Task: Go to iMovie help and click, add background music
Action: Mouse moved to (222, 6)
Screenshot: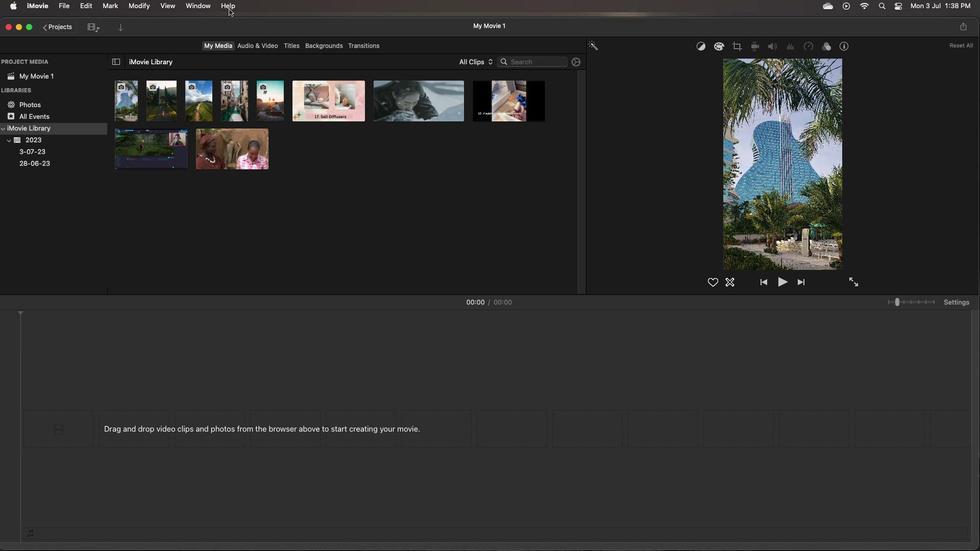 
Action: Mouse pressed left at (222, 6)
Screenshot: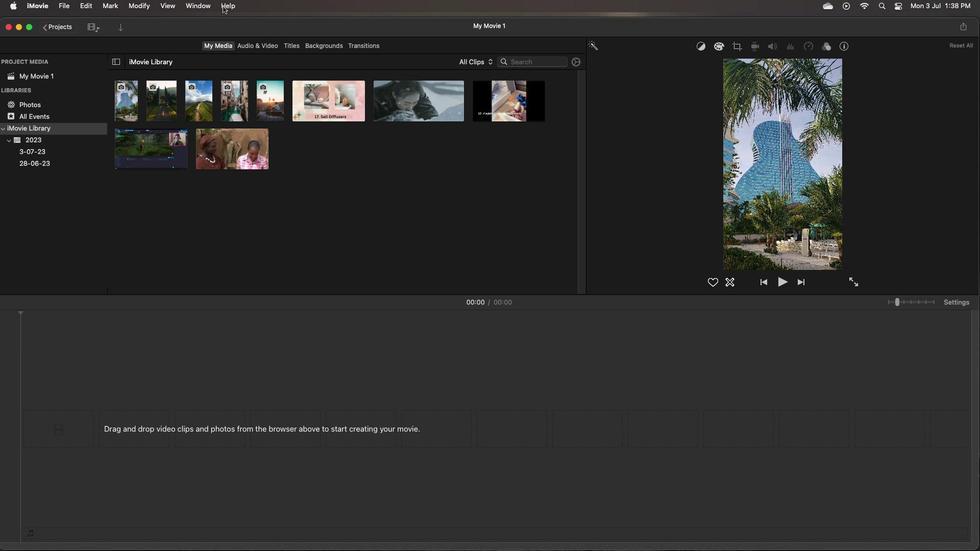 
Action: Mouse moved to (243, 34)
Screenshot: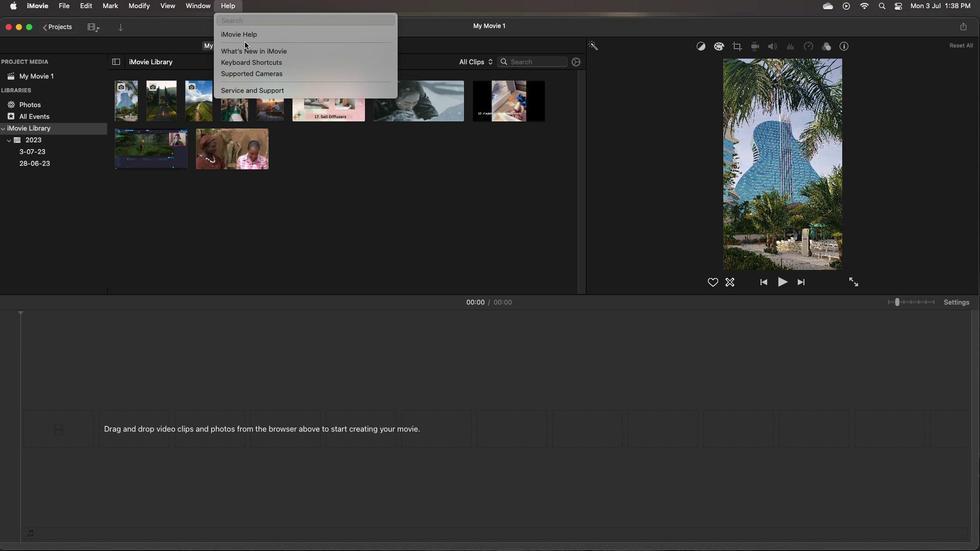 
Action: Mouse pressed left at (243, 34)
Screenshot: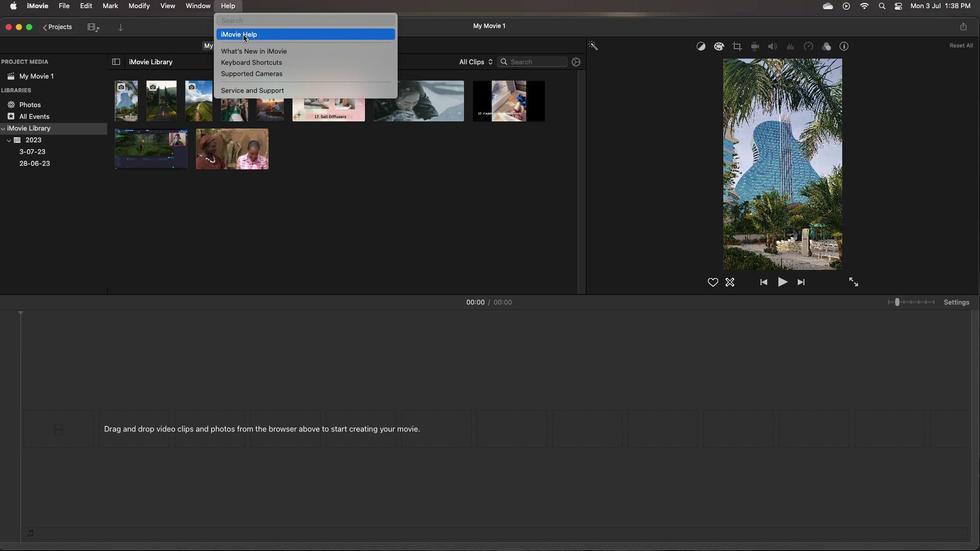 
Action: Mouse moved to (496, 304)
Screenshot: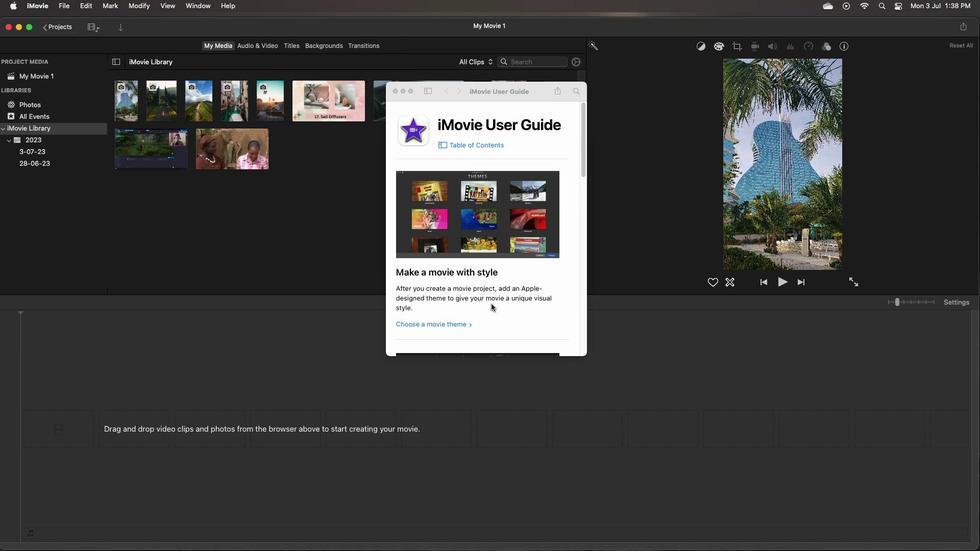 
Action: Mouse scrolled (496, 304) with delta (0, 0)
Screenshot: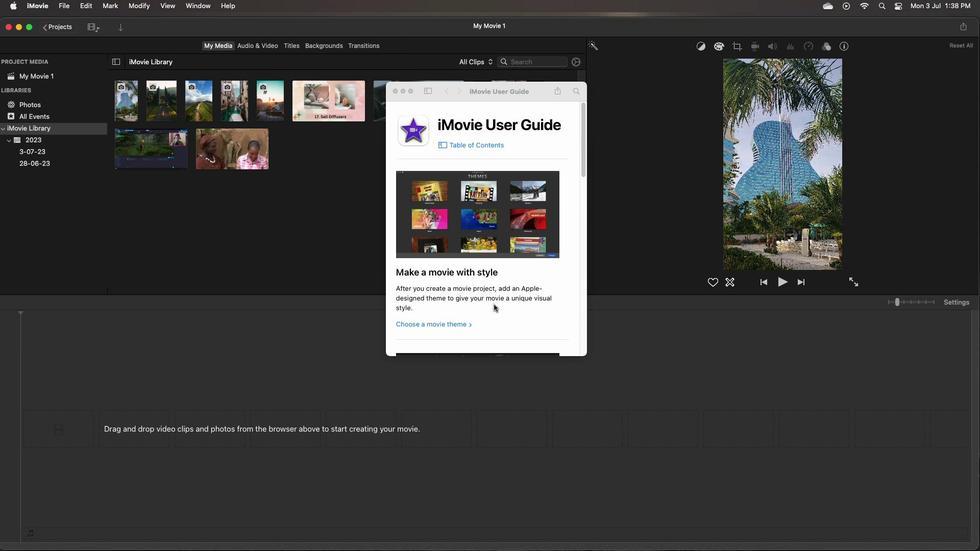 
Action: Mouse scrolled (496, 304) with delta (0, 0)
Screenshot: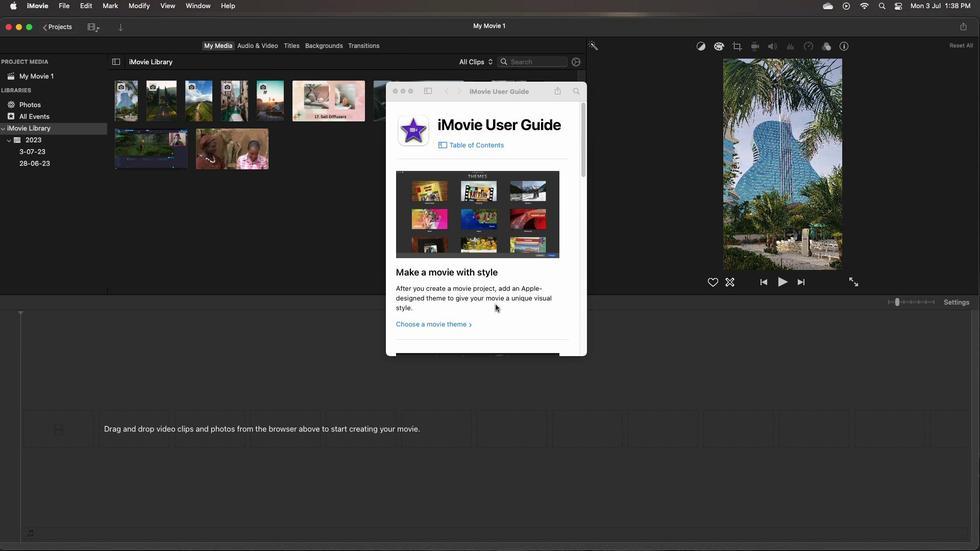 
Action: Mouse scrolled (496, 304) with delta (0, -1)
Screenshot: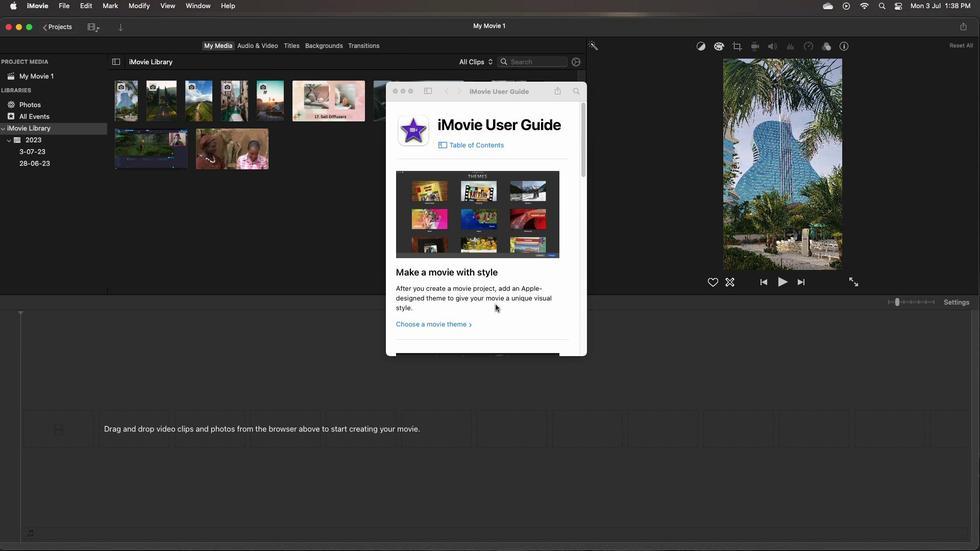 
Action: Mouse scrolled (496, 304) with delta (0, -2)
Screenshot: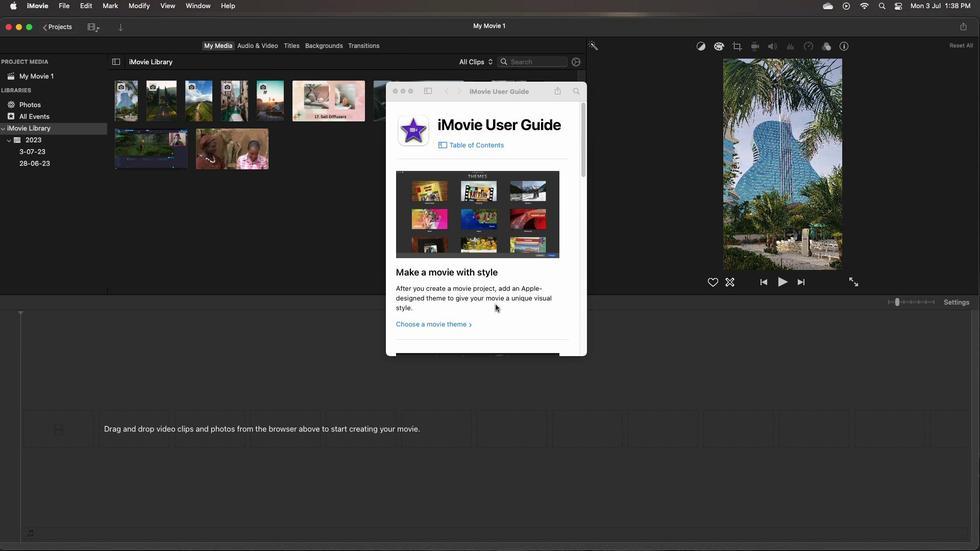 
Action: Mouse scrolled (496, 304) with delta (0, -2)
Screenshot: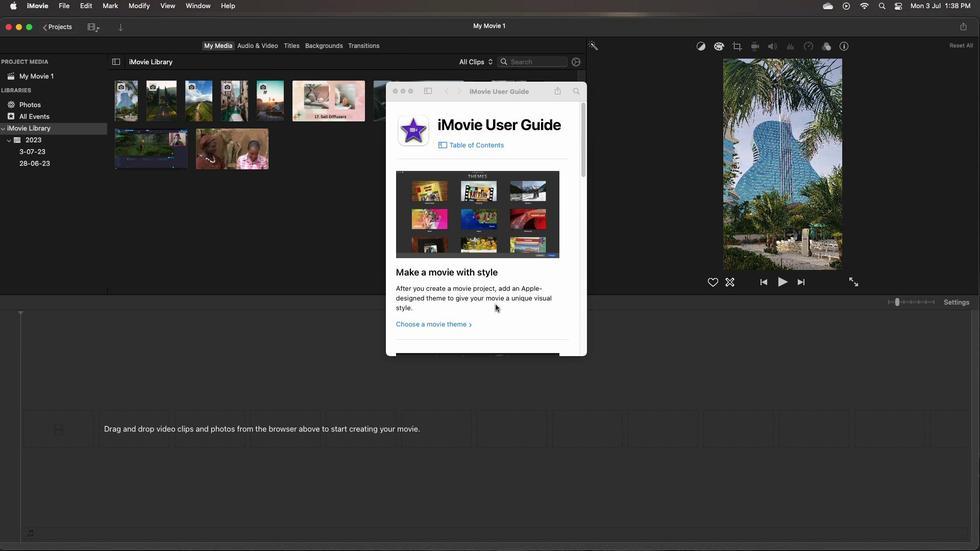 
Action: Mouse moved to (446, 321)
Screenshot: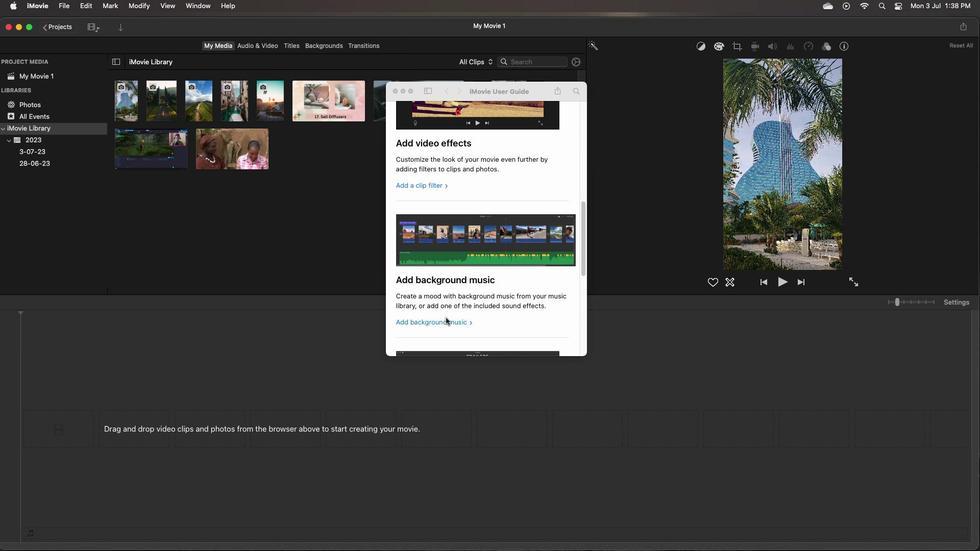 
Action: Mouse pressed left at (446, 321)
Screenshot: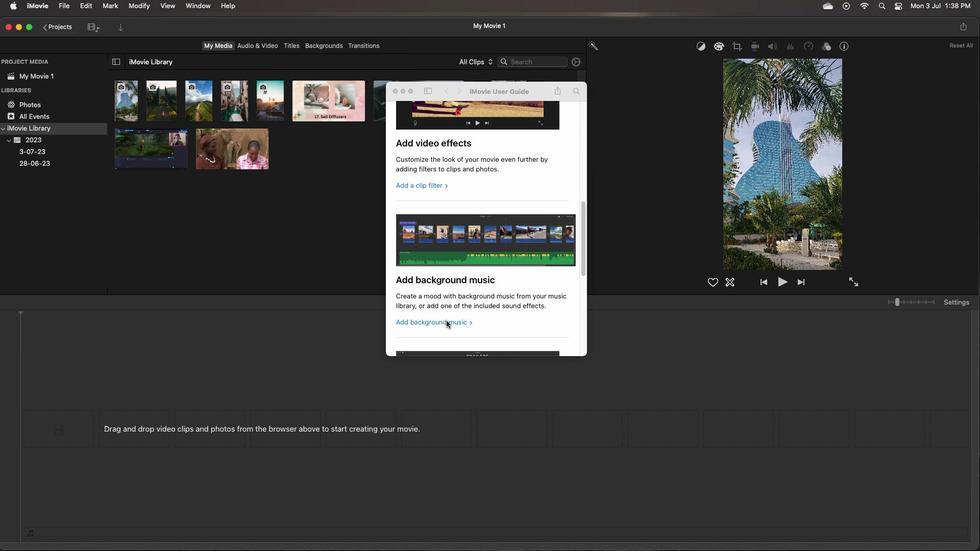 
Action: Mouse moved to (446, 322)
Screenshot: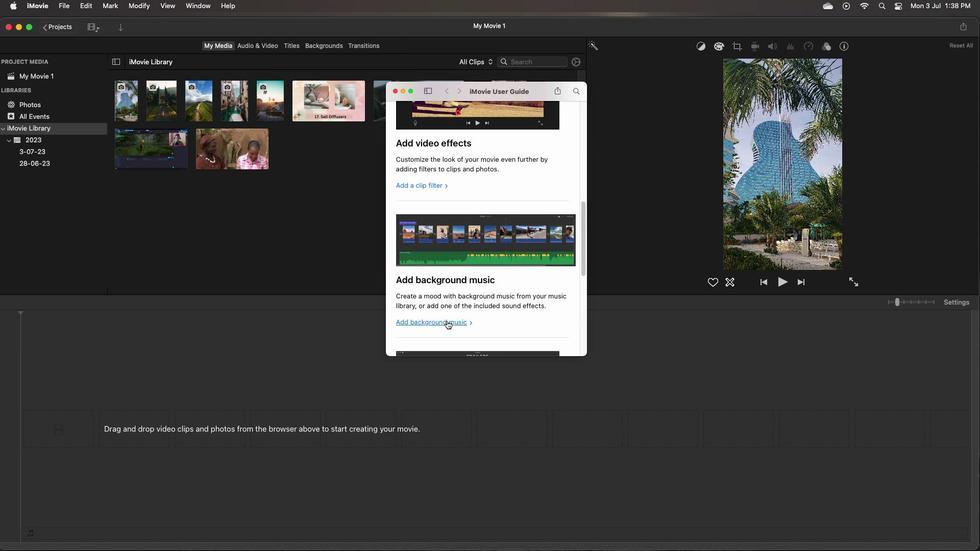 
Action: Mouse pressed left at (446, 322)
Screenshot: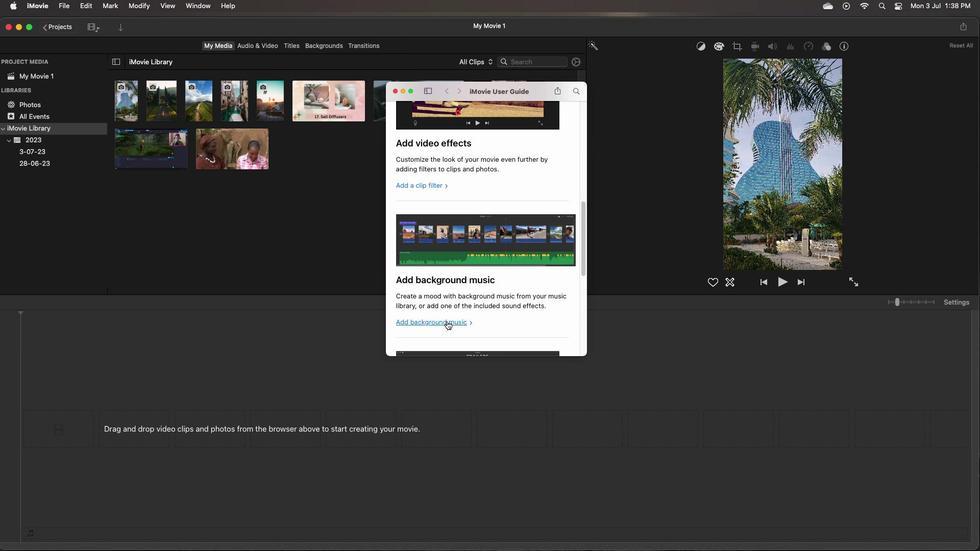 
Action: Mouse moved to (446, 321)
Screenshot: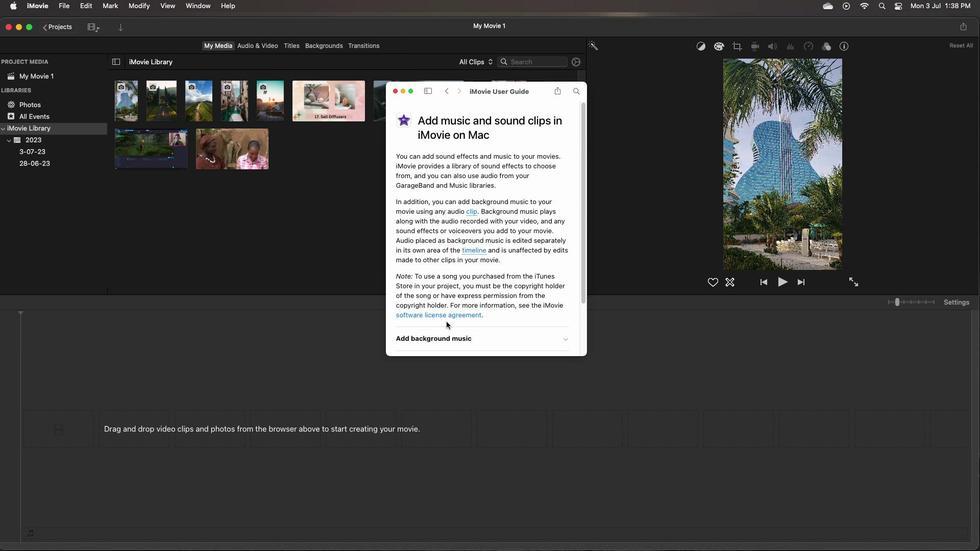 
